 Task: Add Market Corner Roasted Red Pepper Hummus to the cart.
Action: Mouse moved to (23, 77)
Screenshot: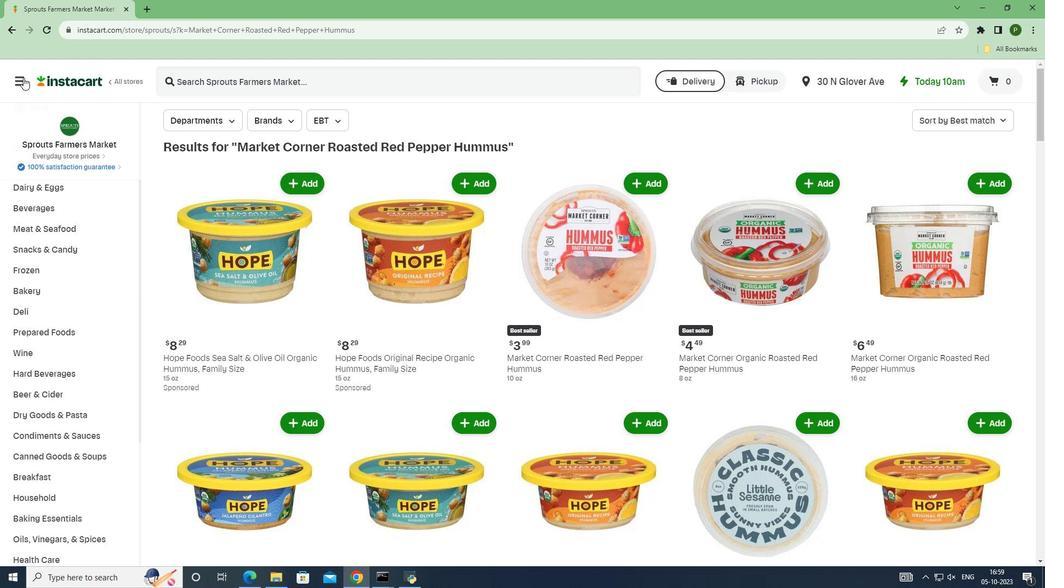 
Action: Mouse pressed left at (23, 77)
Screenshot: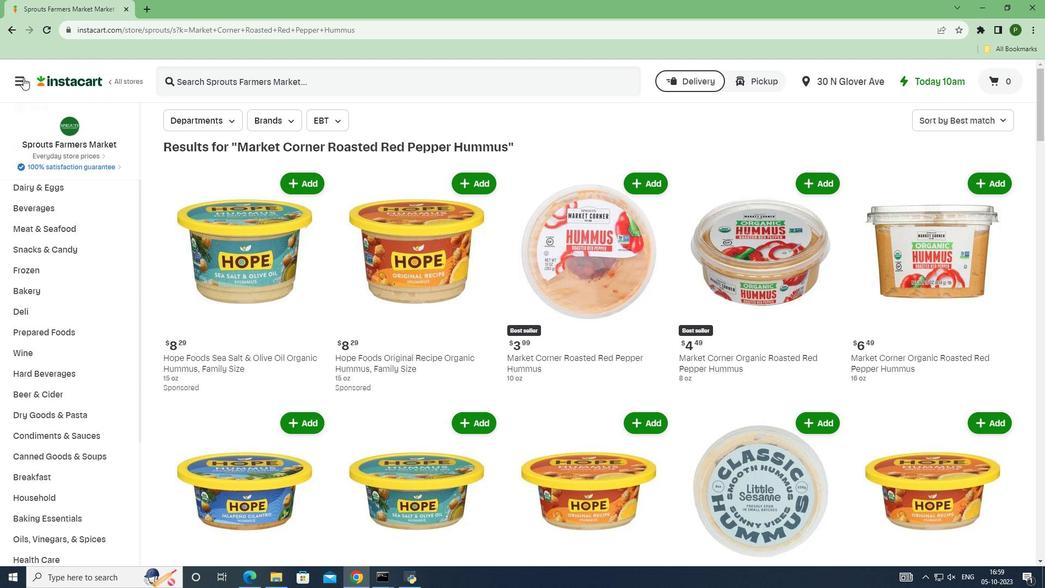 
Action: Mouse moved to (38, 288)
Screenshot: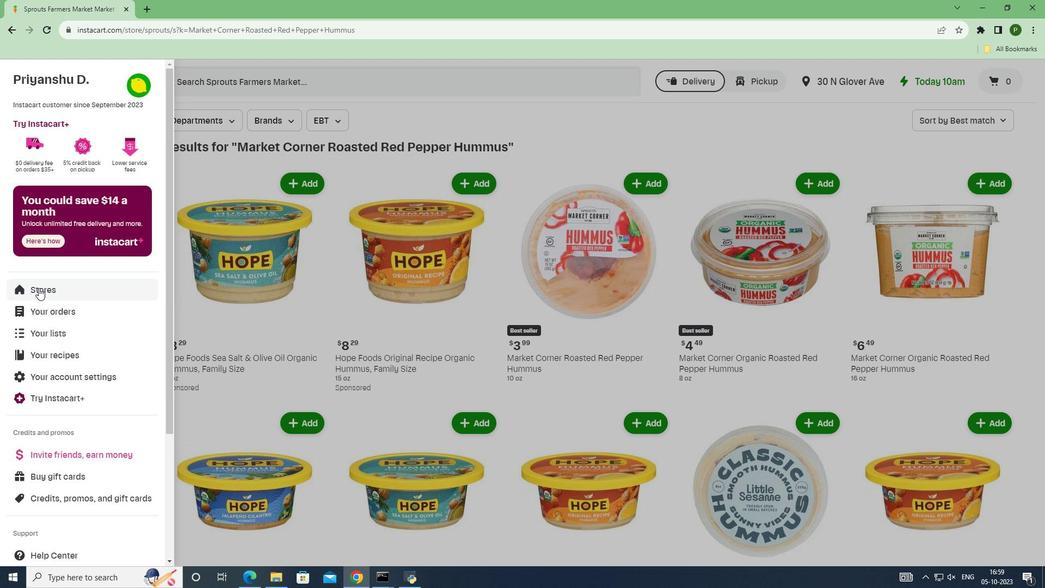 
Action: Mouse pressed left at (38, 288)
Screenshot: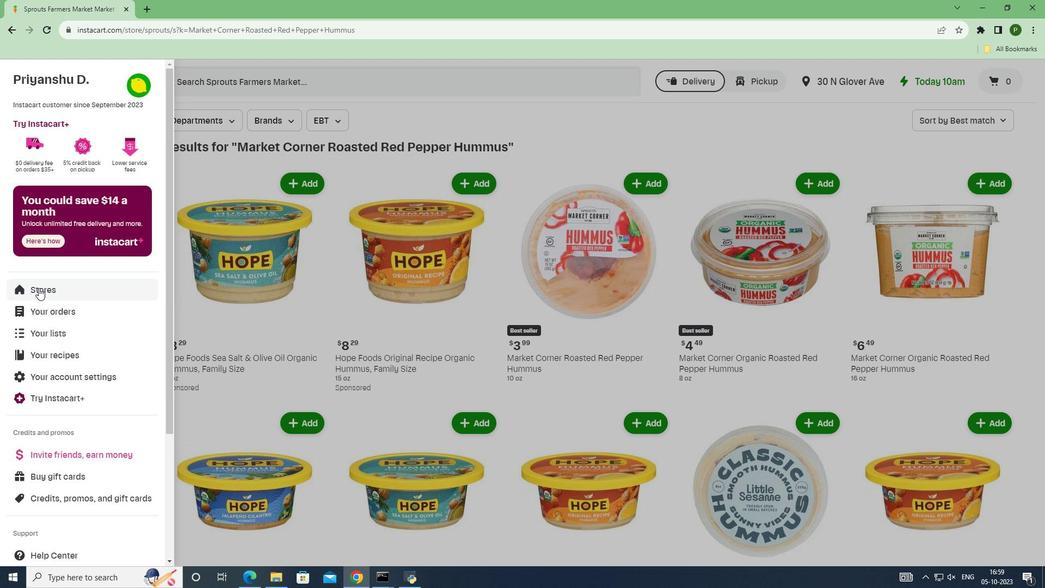 
Action: Mouse moved to (248, 125)
Screenshot: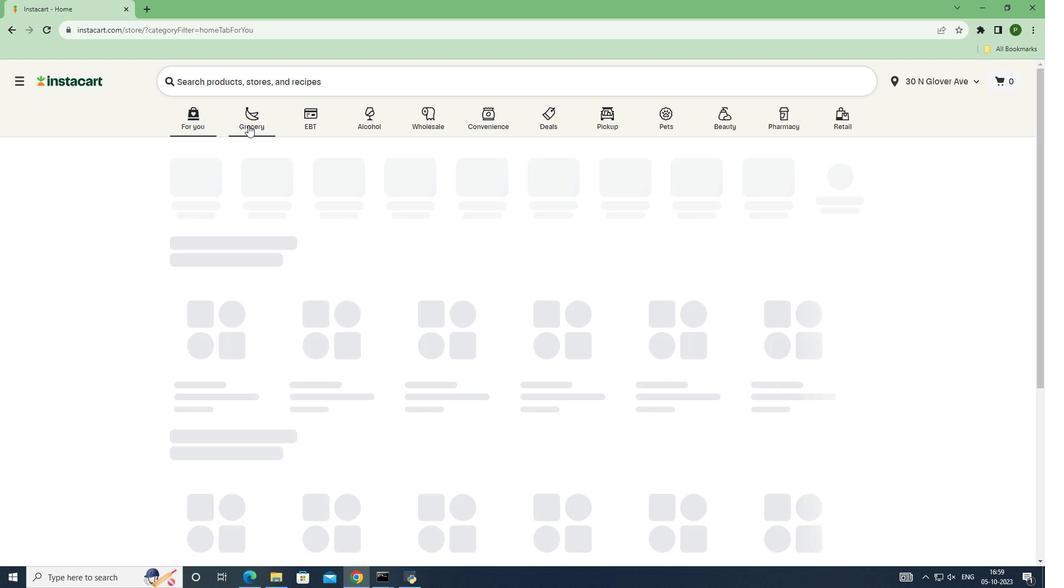 
Action: Mouse pressed left at (248, 125)
Screenshot: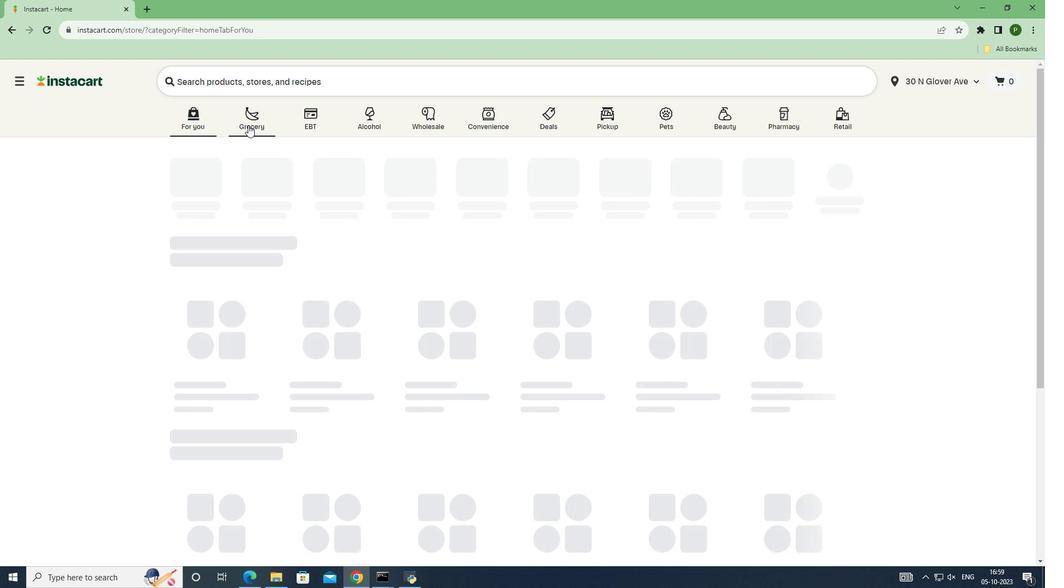 
Action: Mouse moved to (657, 251)
Screenshot: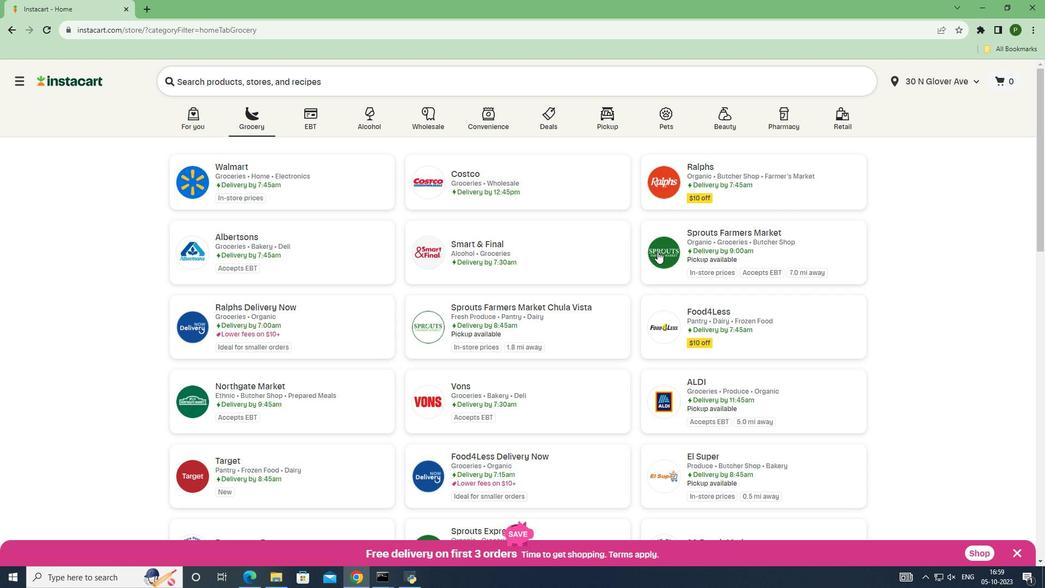 
Action: Mouse pressed left at (657, 251)
Screenshot: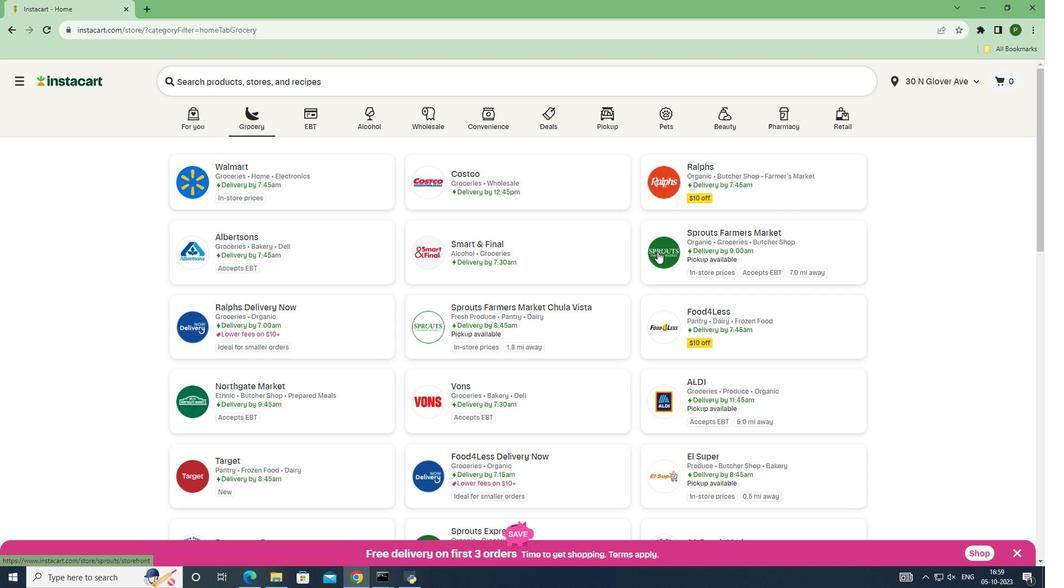 
Action: Mouse moved to (76, 309)
Screenshot: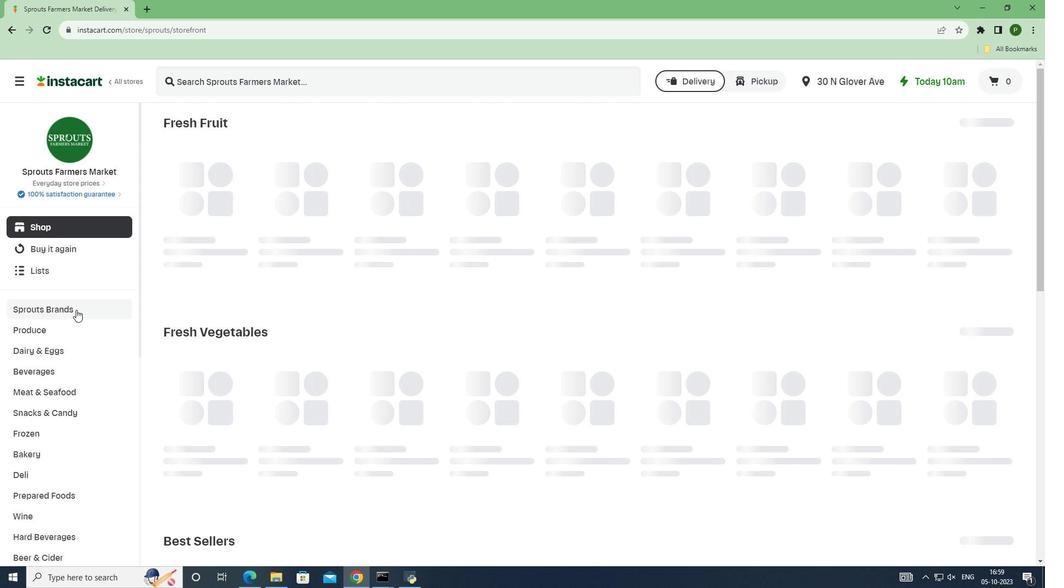 
Action: Mouse pressed left at (76, 309)
Screenshot: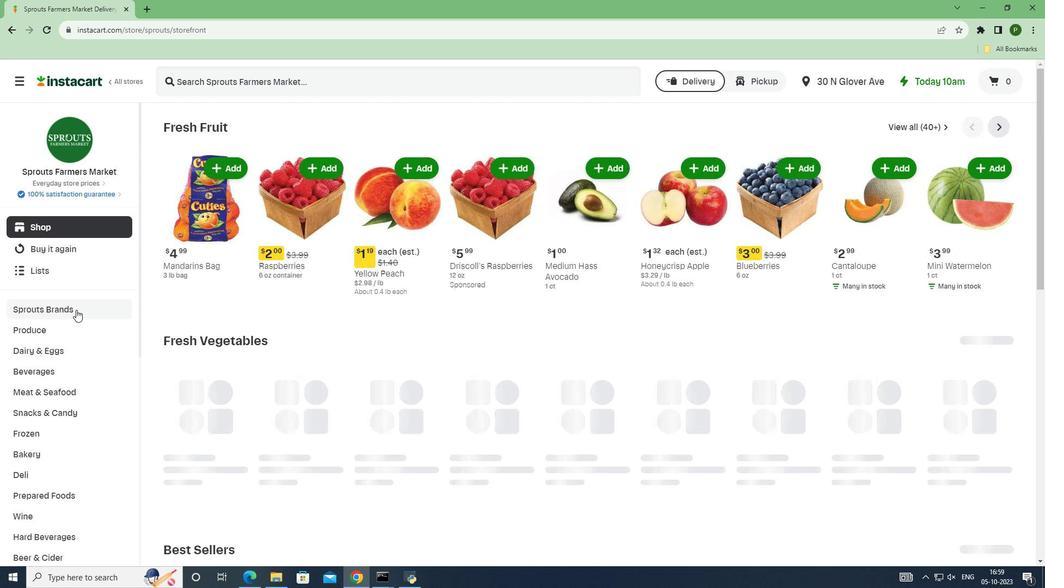 
Action: Mouse moved to (39, 436)
Screenshot: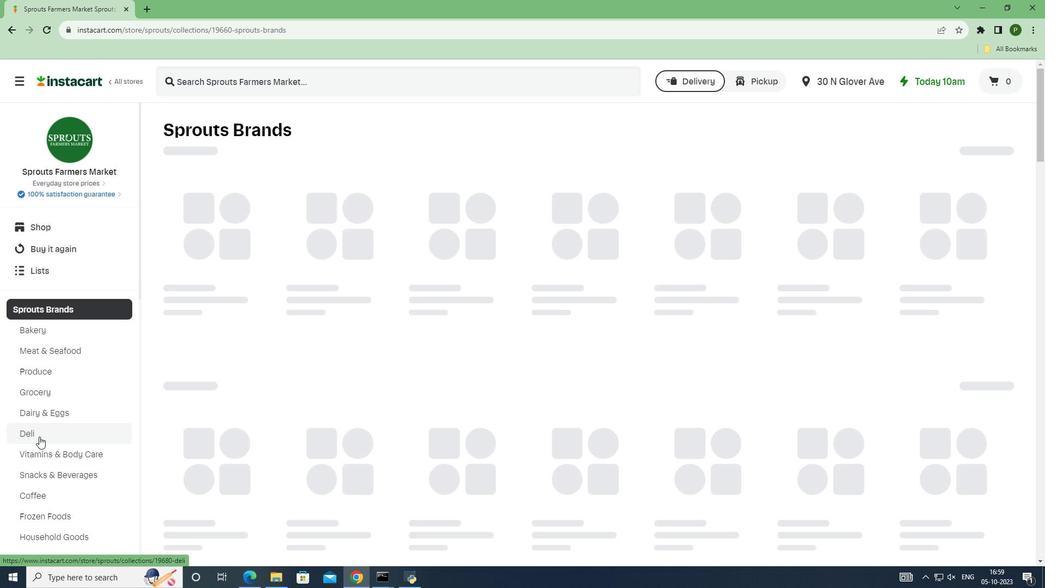 
Action: Mouse pressed left at (39, 436)
Screenshot: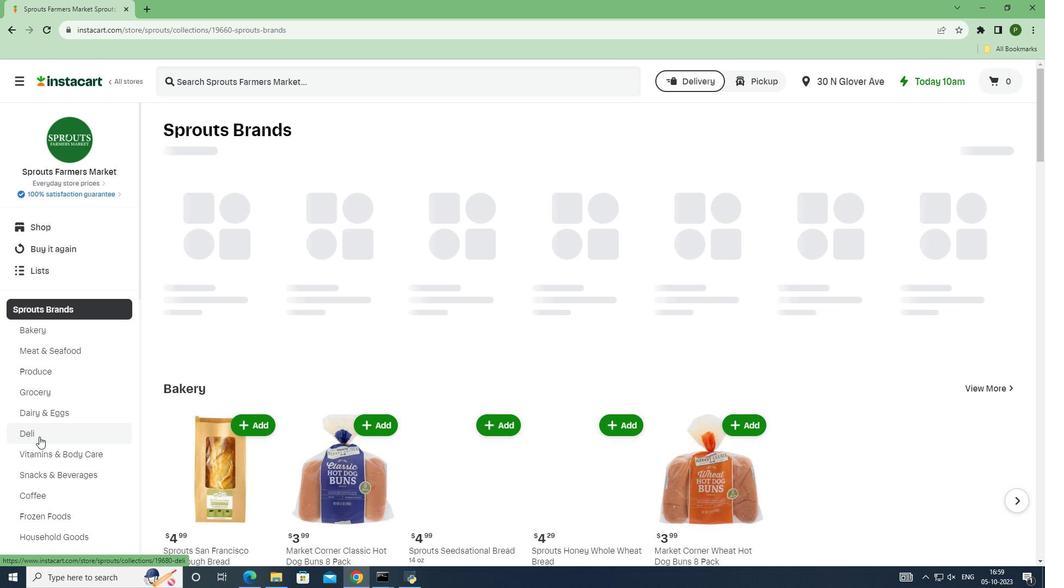 
Action: Mouse moved to (220, 87)
Screenshot: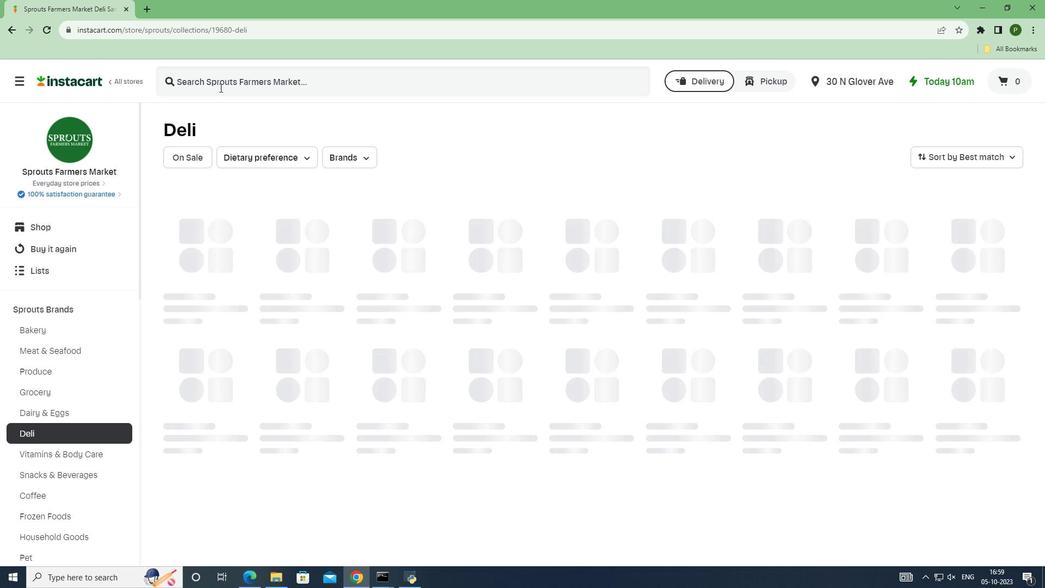 
Action: Mouse pressed left at (220, 87)
Screenshot: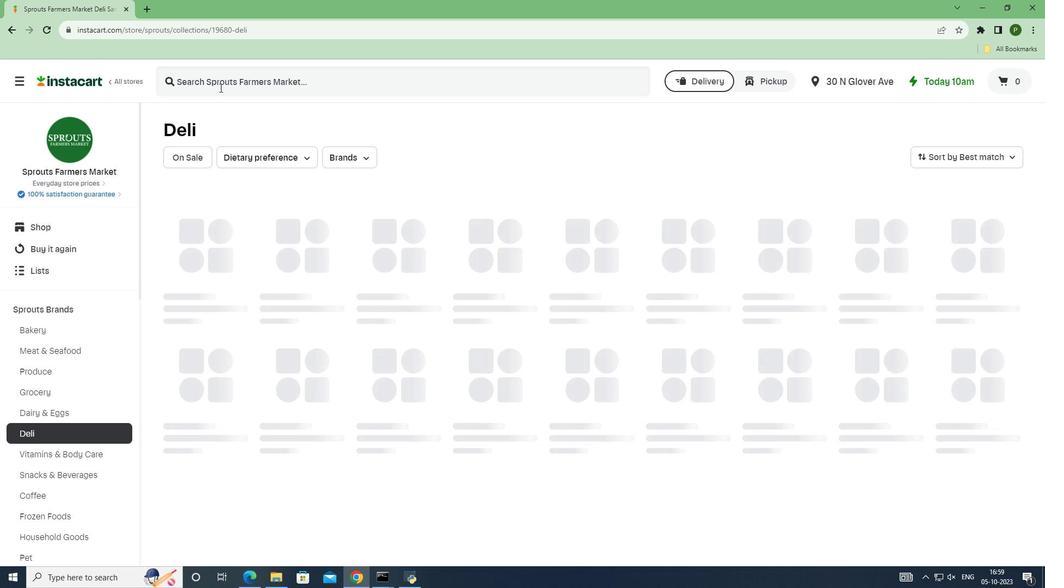 
Action: Key pressed <Key.caps_lock>M<Key.caps_lock>arket<Key.space>corner<Key.space>roasted<Key.space>red<Key.space>pepper<Key.space>hummus<Key.space><Key.enter>
Screenshot: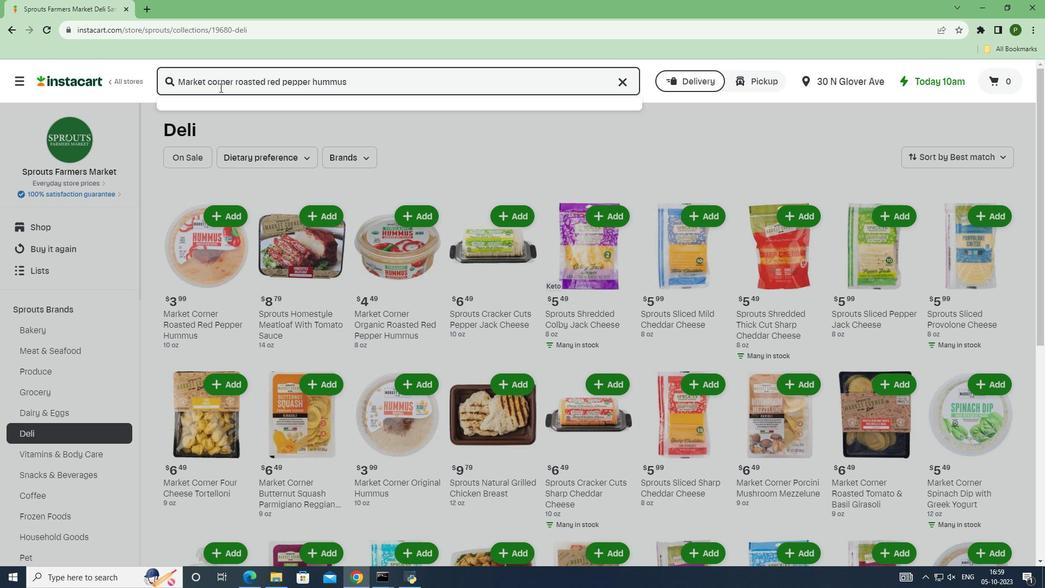 
Action: Mouse moved to (639, 181)
Screenshot: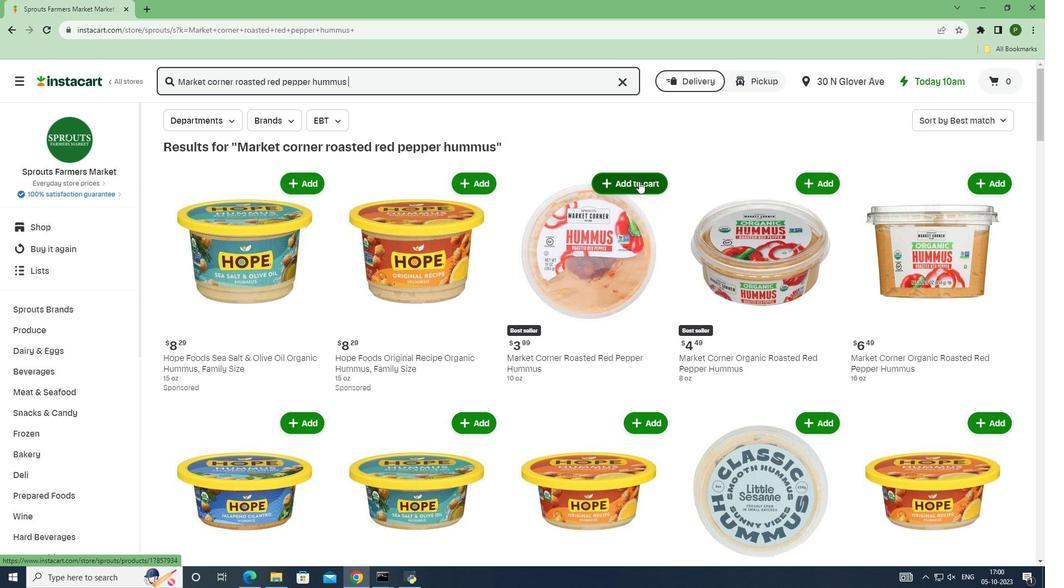 
Action: Mouse pressed left at (639, 181)
Screenshot: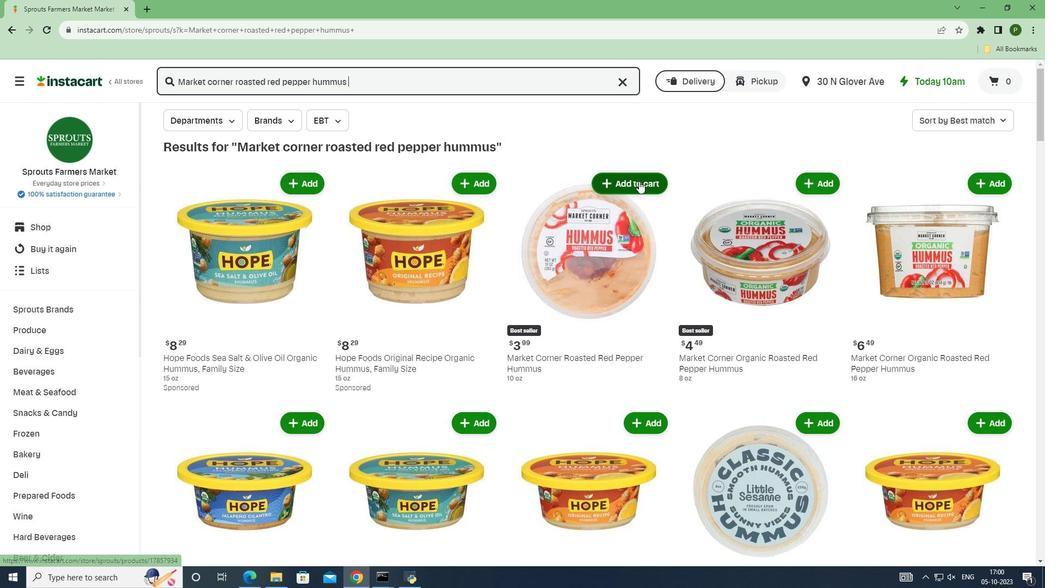 
